 Task: In the Company metlife.com, Add note: 'Schedule a meeting with the analytics team to review campaign metrics.'. Mark checkbox to create task to follow up ': In 2 weeks'. Create task, with  description: Arrange a Call for meeting, Add due date: In 3 Business Days; Add reminder: 30 Minutes before. Set Priority Medium and add note: Review the attached proposal before the meeting and highlight the key benefits for the client.. Logged in from softage.5@softage.net
Action: Mouse moved to (81, 54)
Screenshot: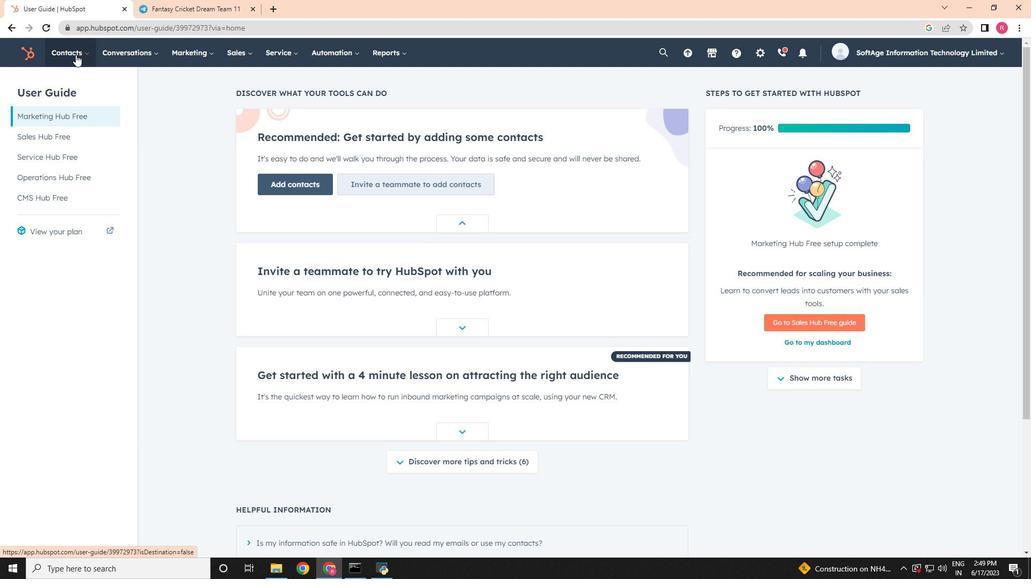 
Action: Mouse pressed left at (81, 54)
Screenshot: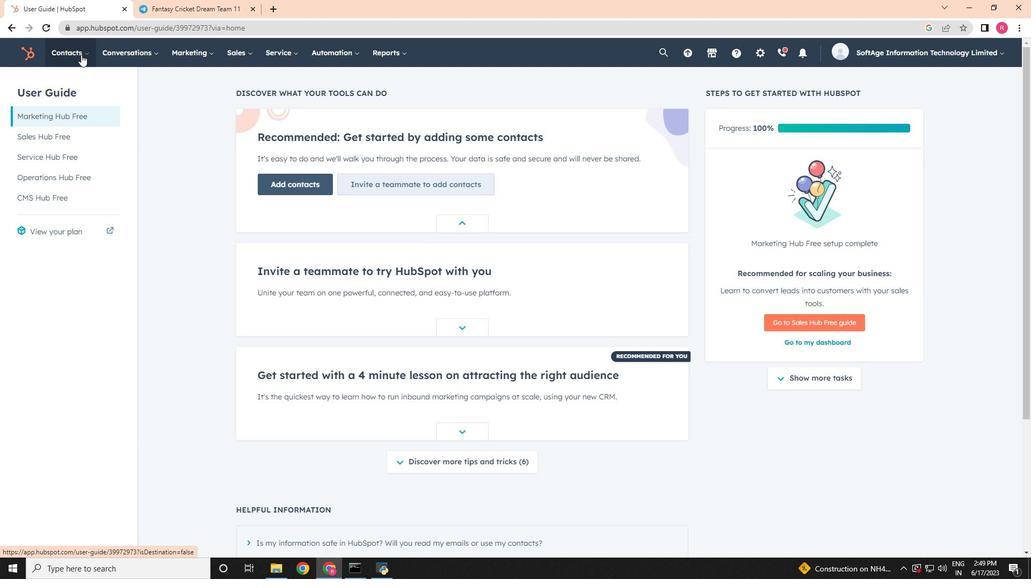 
Action: Mouse moved to (86, 99)
Screenshot: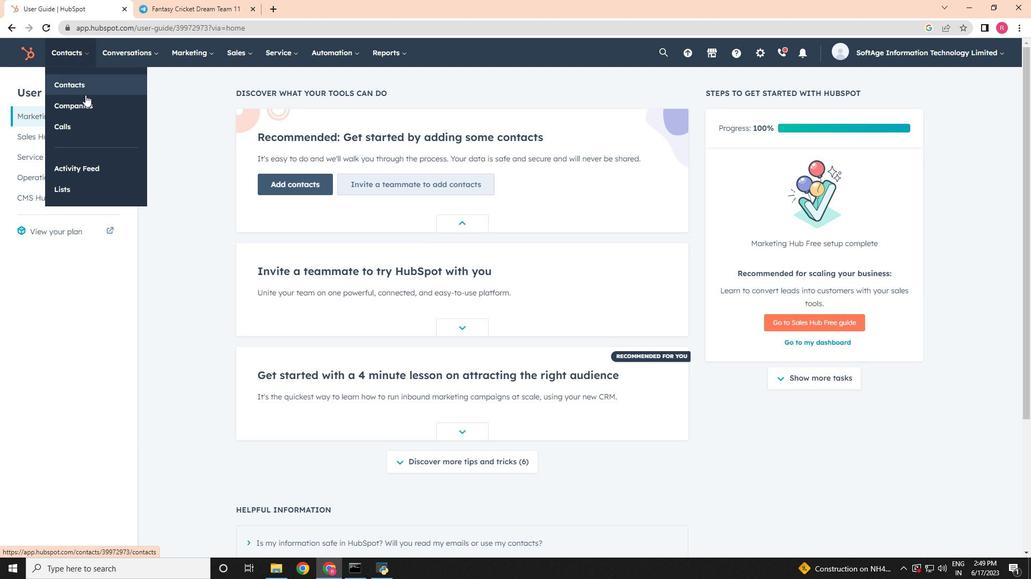 
Action: Mouse pressed left at (86, 99)
Screenshot: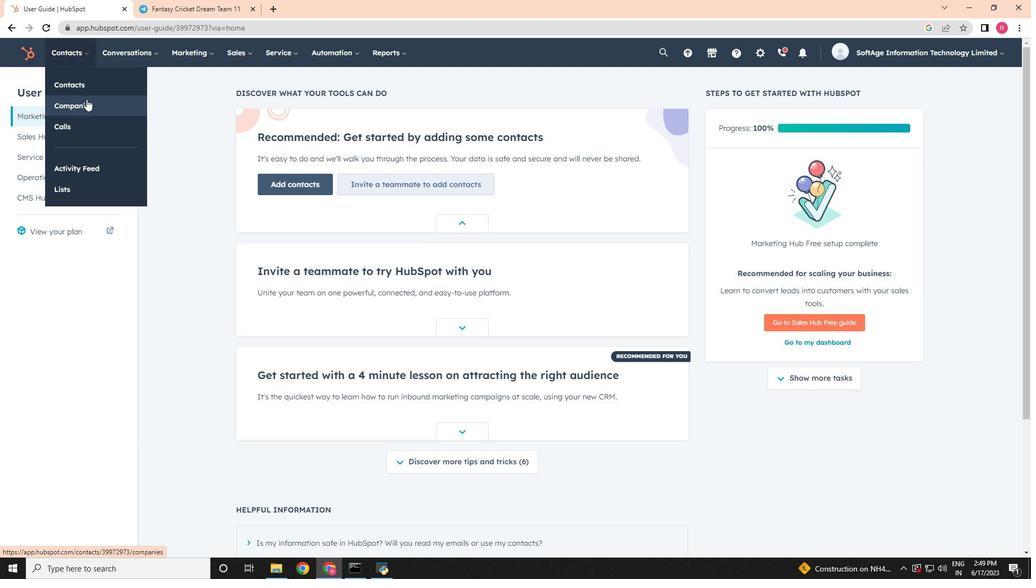 
Action: Mouse moved to (104, 175)
Screenshot: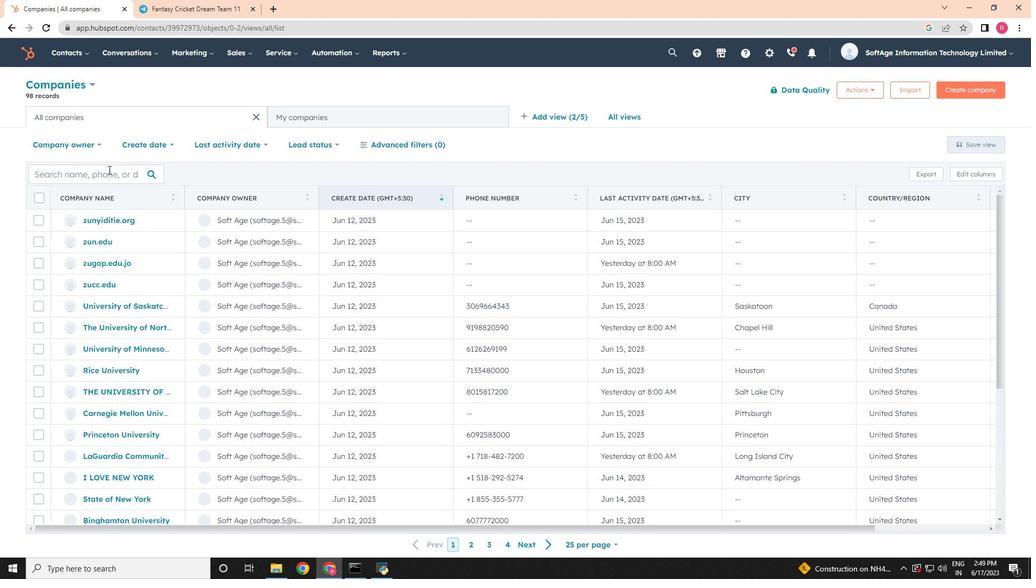 
Action: Mouse pressed left at (104, 175)
Screenshot: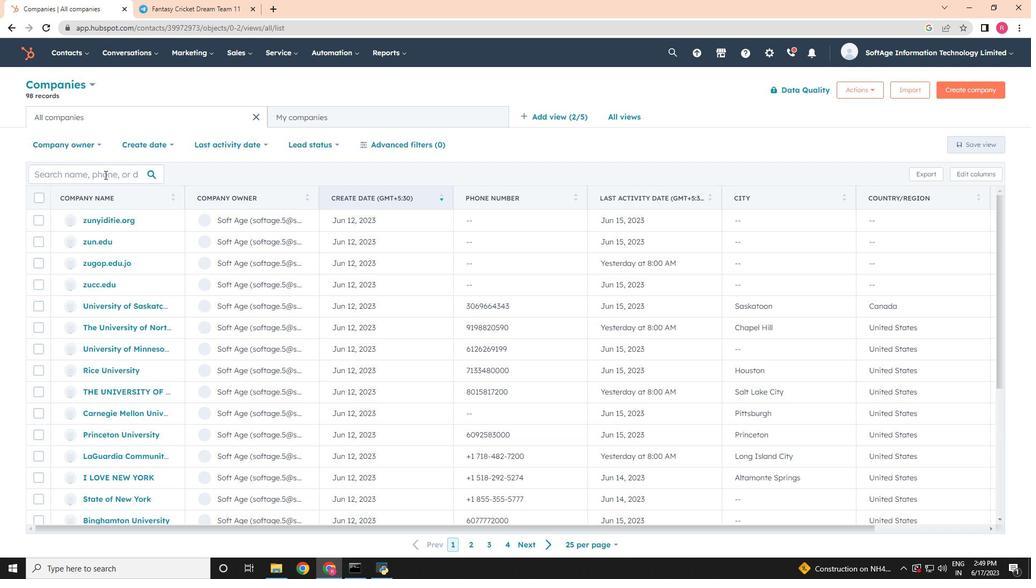 
Action: Key pressed <Key.shift>Schedu<Key.backspace><Key.backspace><Key.backspace><Key.backspace><Key.backspace><Key.backspace><Key.backspace><Key.backspace><Key.backspace><Key.backspace>metlife
Screenshot: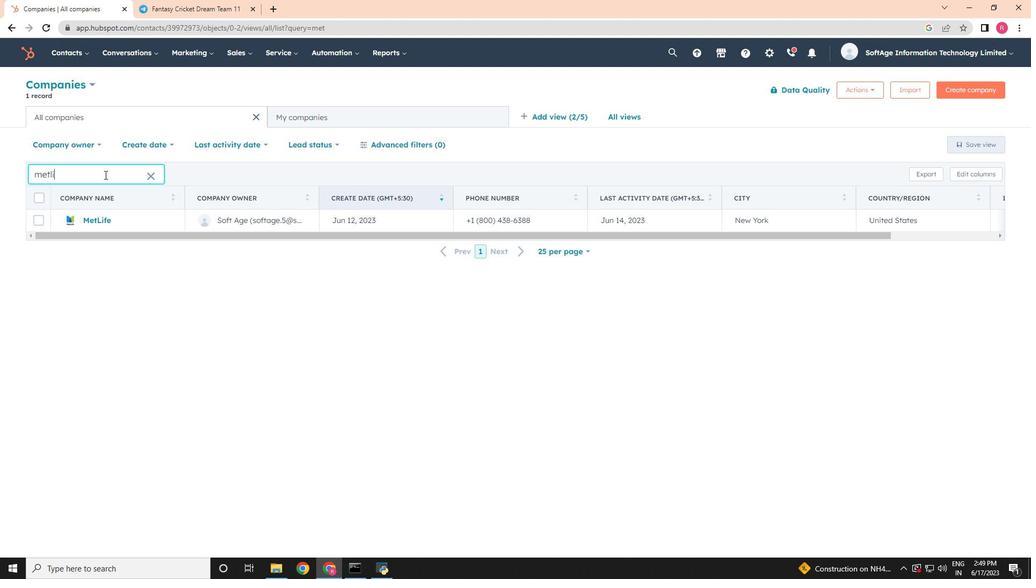 
Action: Mouse scrolled (104, 174) with delta (0, 0)
Screenshot: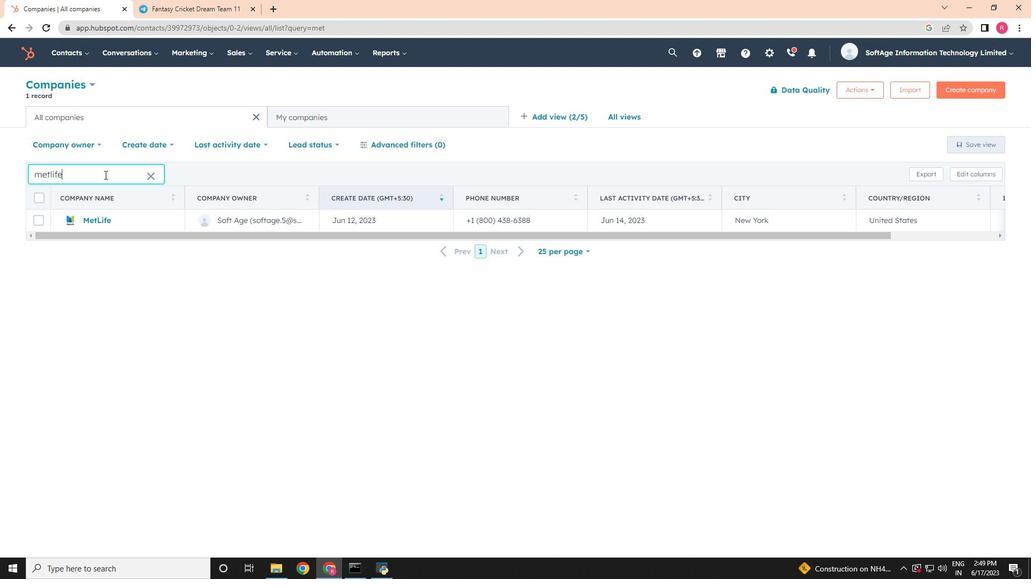 
Action: Mouse moved to (95, 219)
Screenshot: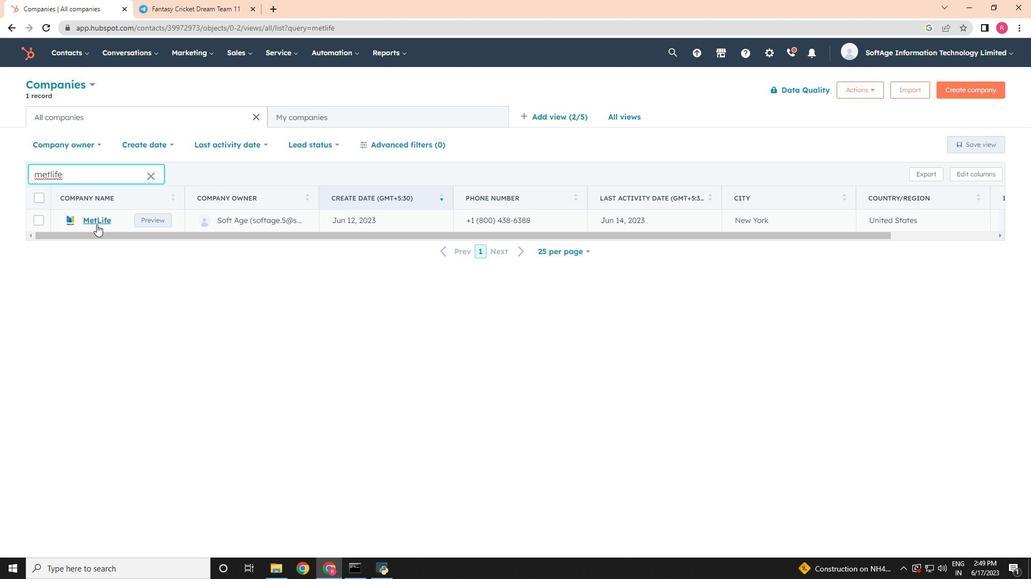 
Action: Mouse pressed left at (95, 219)
Screenshot: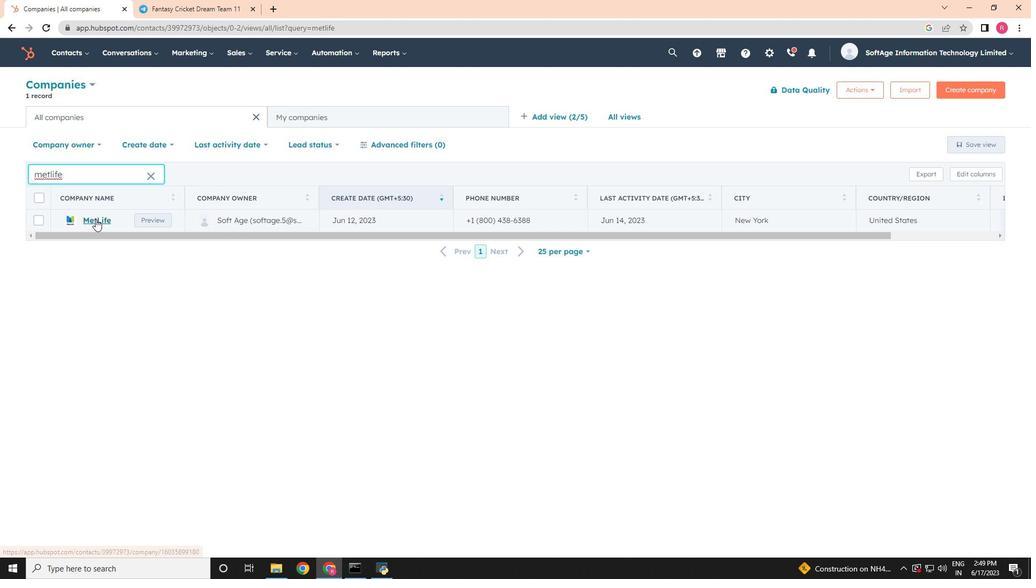 
Action: Mouse moved to (37, 180)
Screenshot: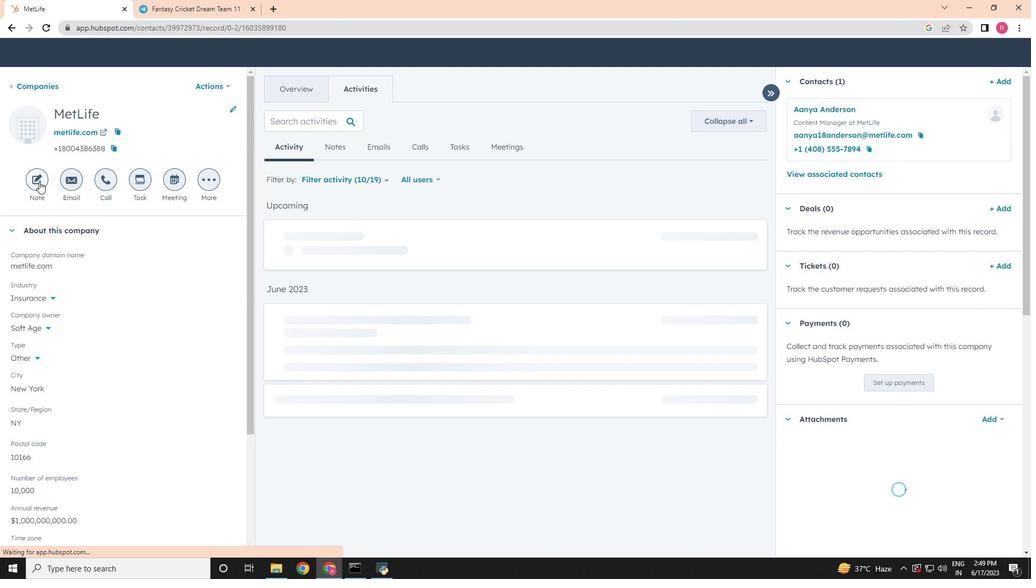 
Action: Mouse pressed left at (37, 180)
Screenshot: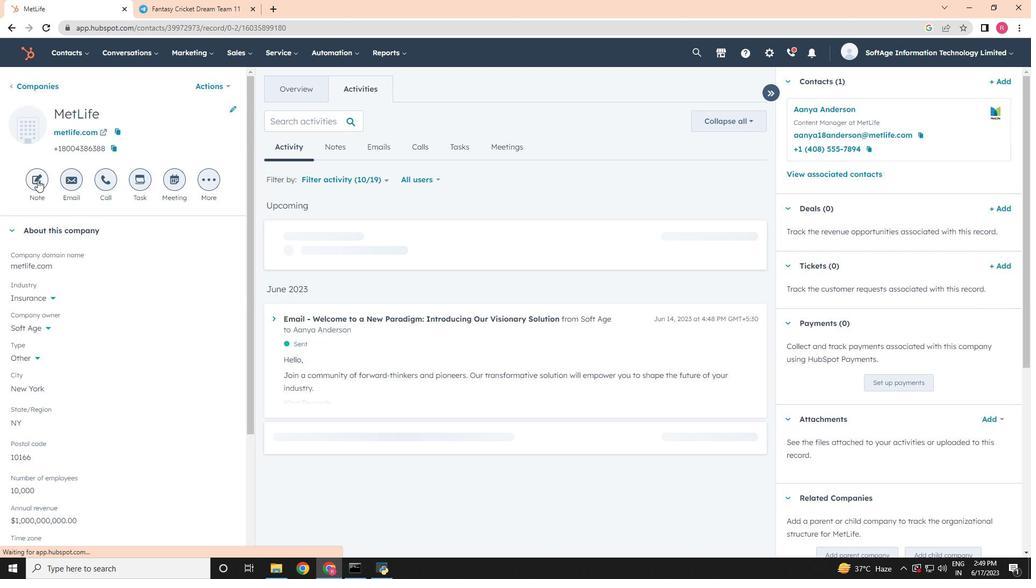 
Action: Mouse moved to (909, 323)
Screenshot: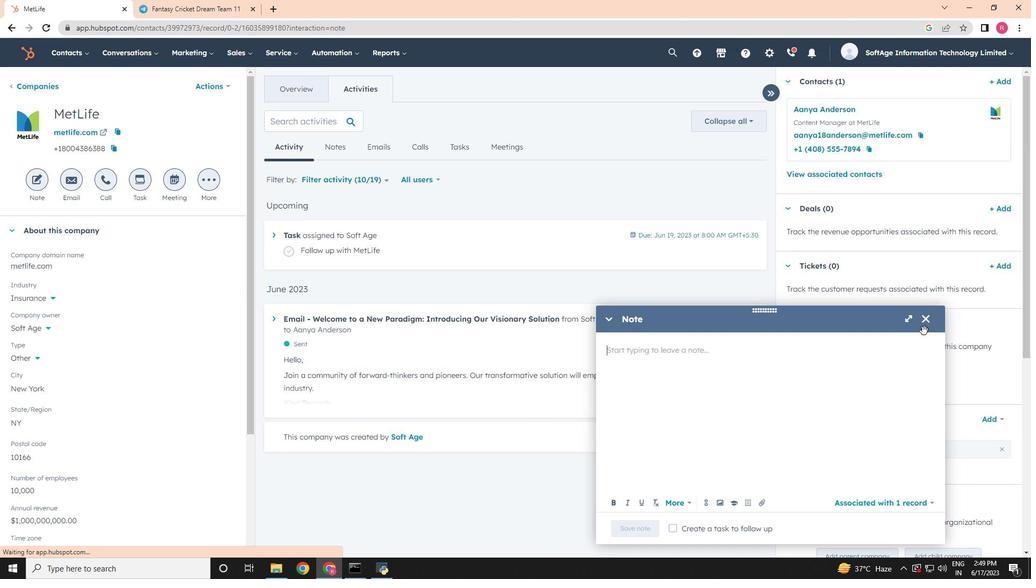 
Action: Mouse pressed left at (909, 323)
Screenshot: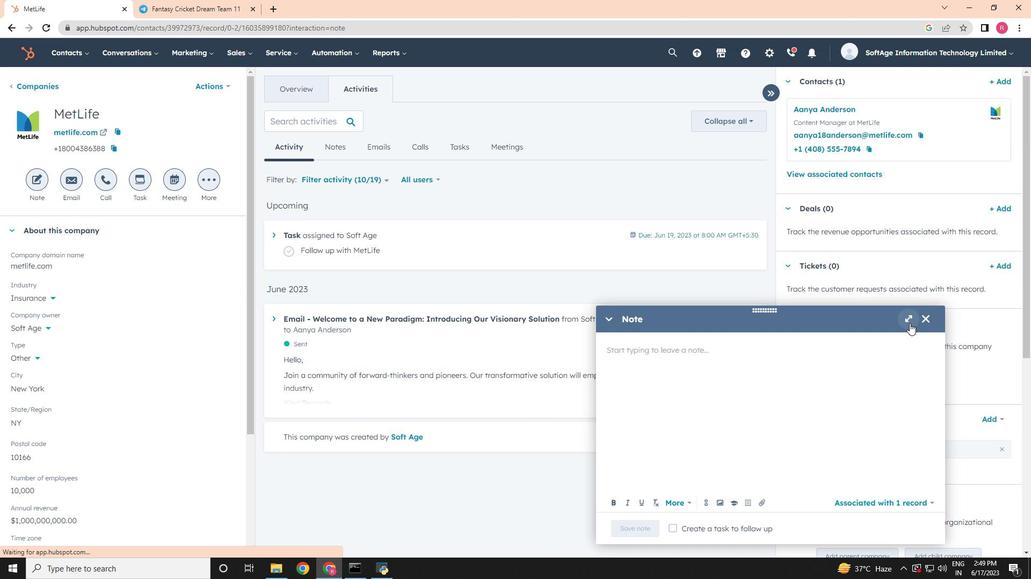 
Action: Mouse moved to (610, 311)
Screenshot: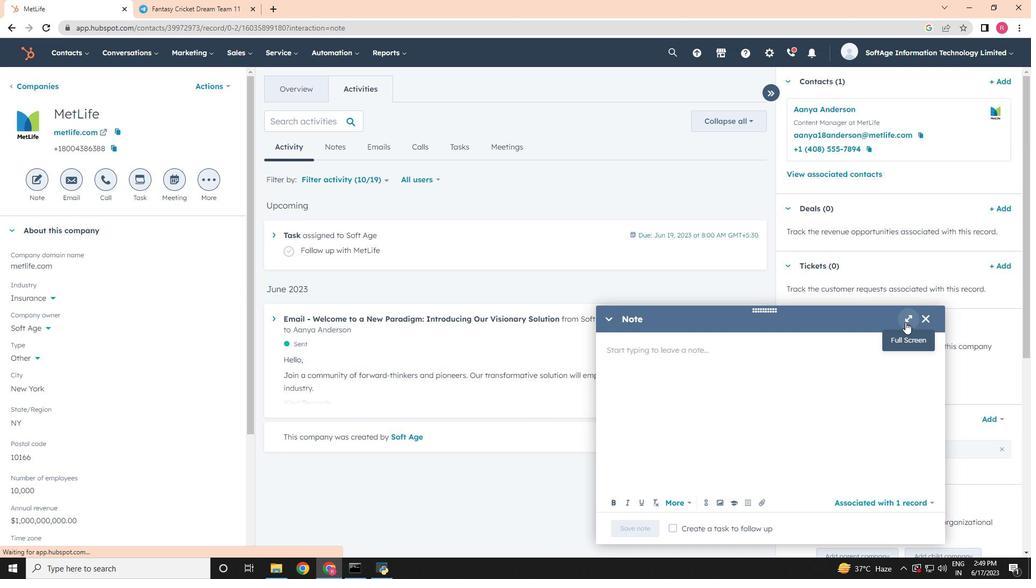 
Action: Key pressed <Key.shift>Schedule<Key.space>a<Key.space>meeting<Key.space>with<Key.space>the<Key.space>analytics<Key.space>team<Key.space>to<Key.space>review<Key.space>campaign<Key.space>meting<Key.space><Key.backspace><Key.backspace><Key.backspace><Key.backspace>rics.
Screenshot: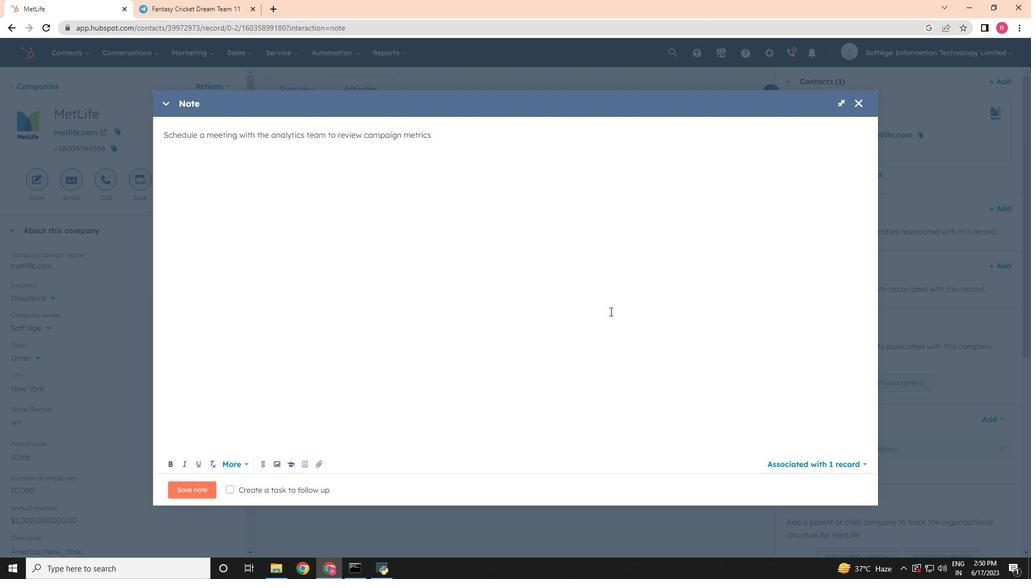
Action: Mouse moved to (226, 489)
Screenshot: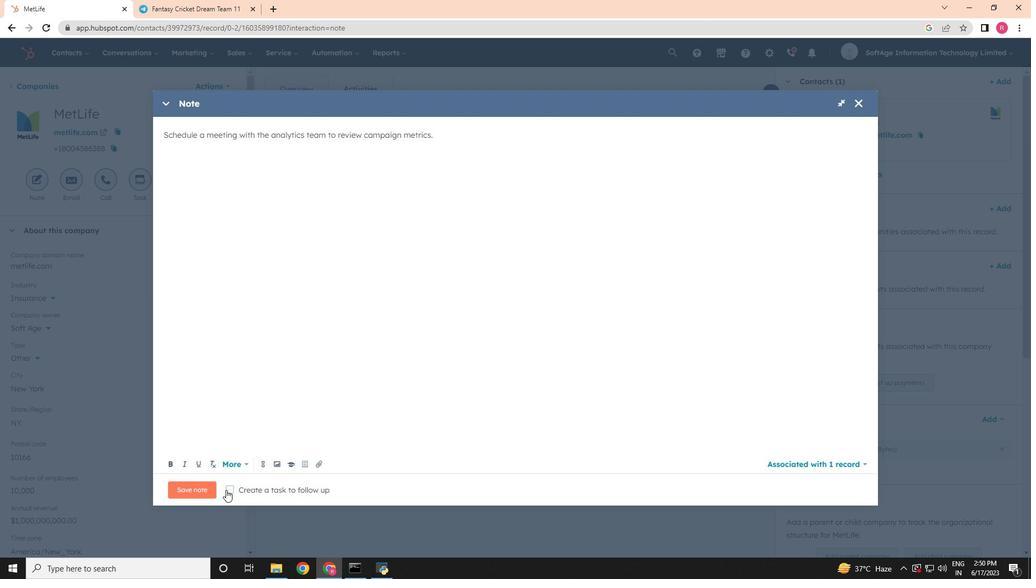 
Action: Mouse pressed left at (226, 489)
Screenshot: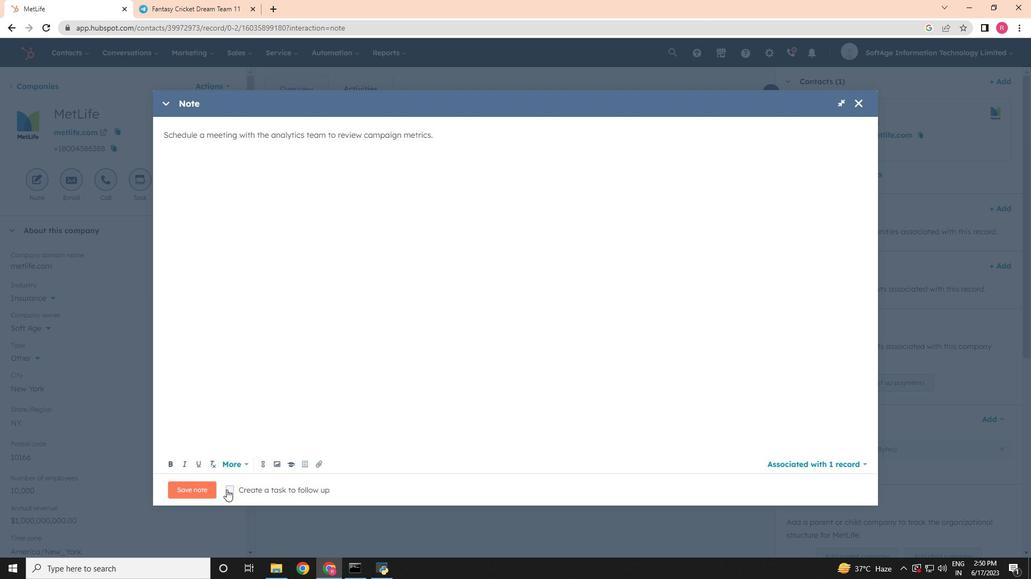 
Action: Mouse moved to (373, 492)
Screenshot: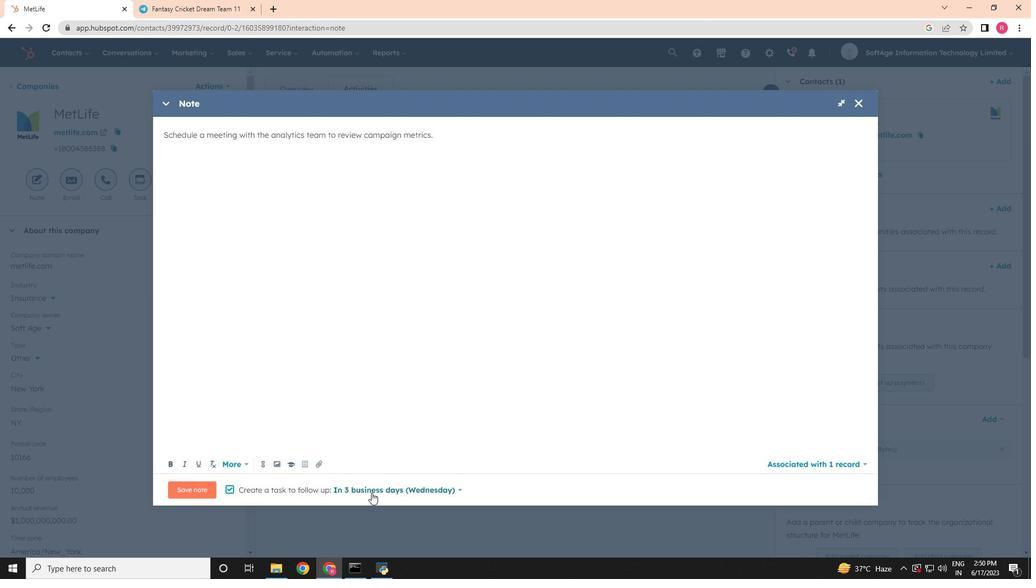 
Action: Mouse pressed left at (373, 492)
Screenshot: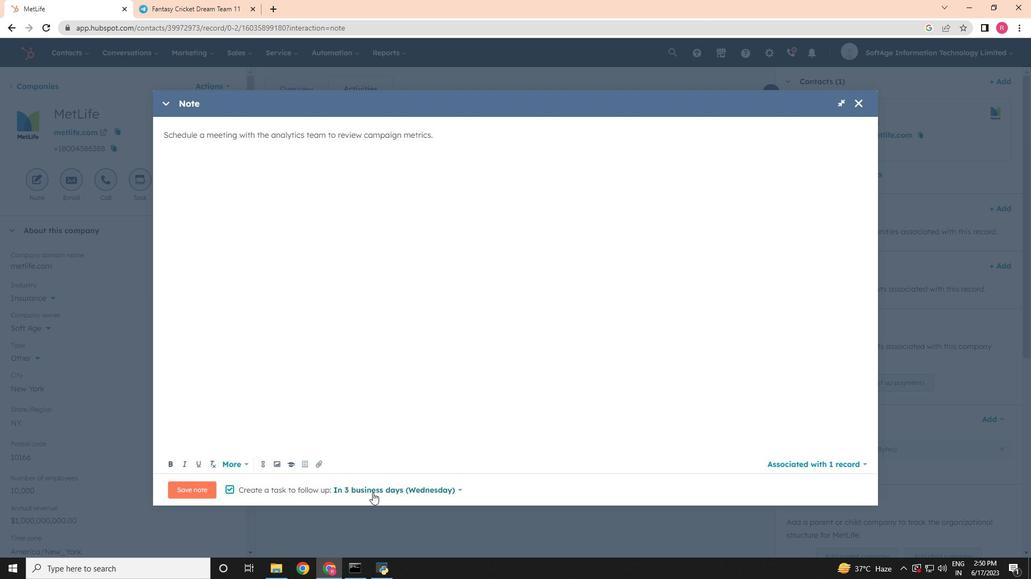 
Action: Mouse moved to (359, 423)
Screenshot: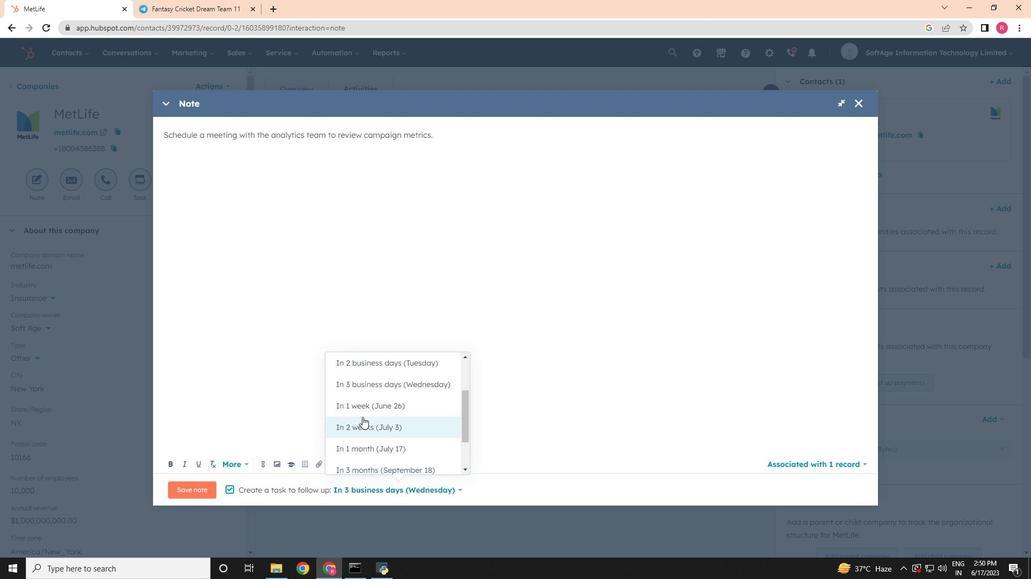 
Action: Mouse pressed left at (359, 423)
Screenshot: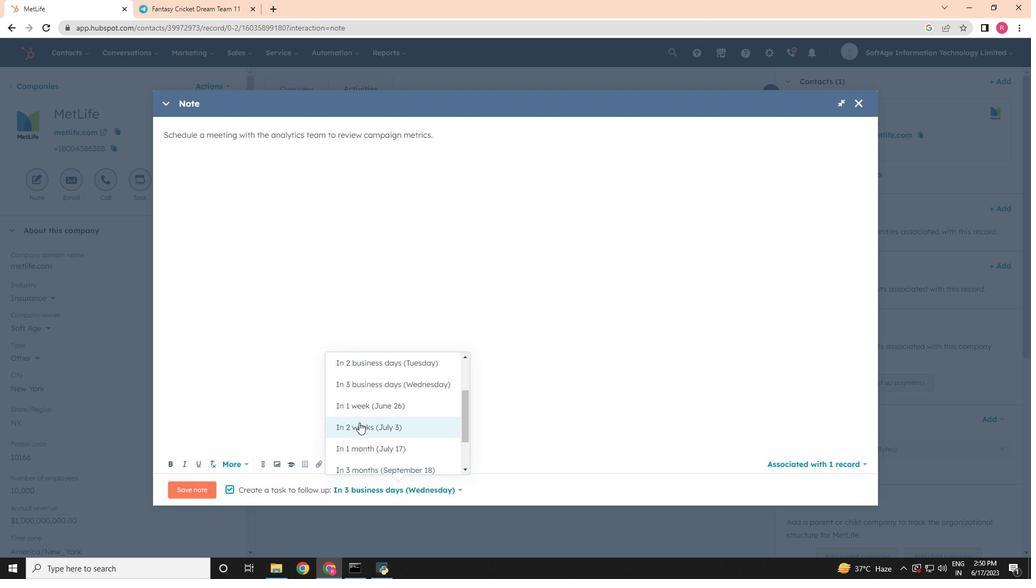 
Action: Mouse moved to (193, 490)
Screenshot: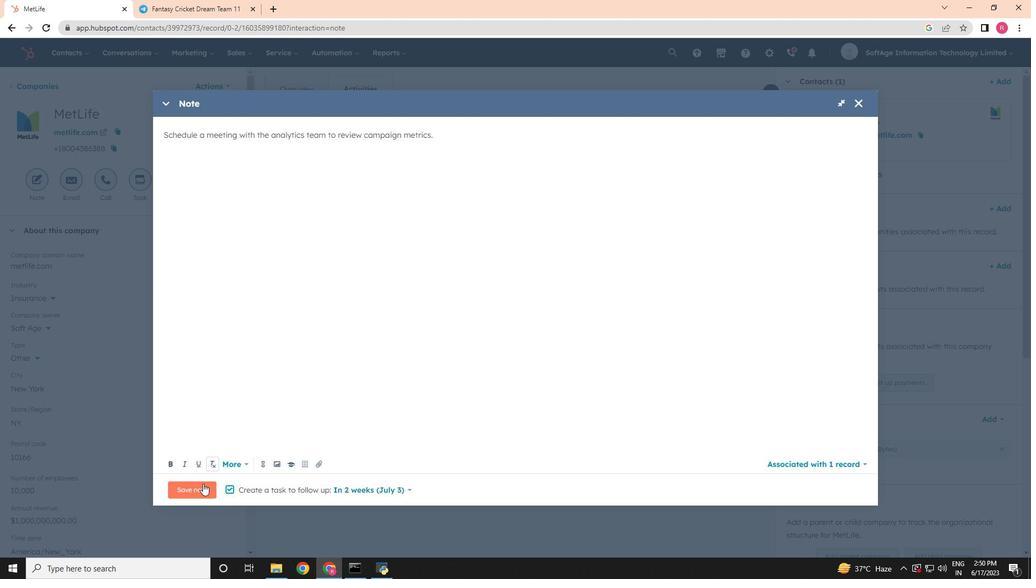 
Action: Mouse pressed left at (193, 490)
Screenshot: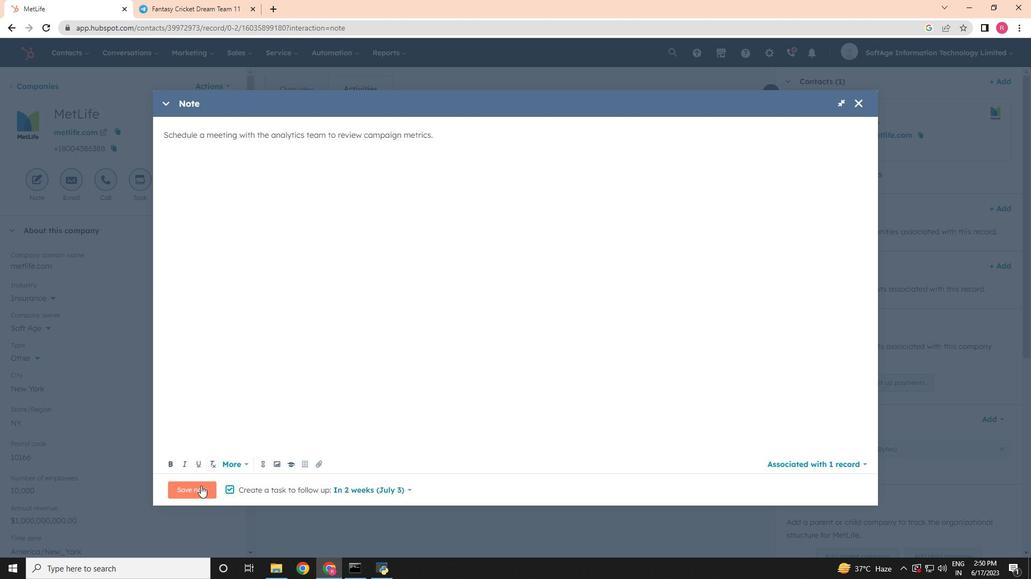
Action: Mouse moved to (133, 187)
Screenshot: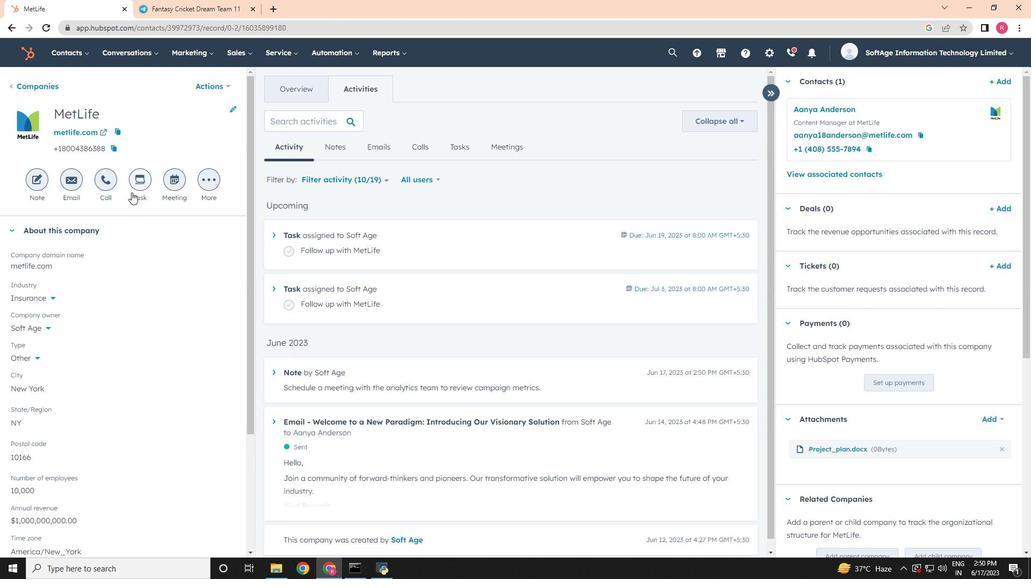 
Action: Mouse pressed left at (133, 187)
Screenshot: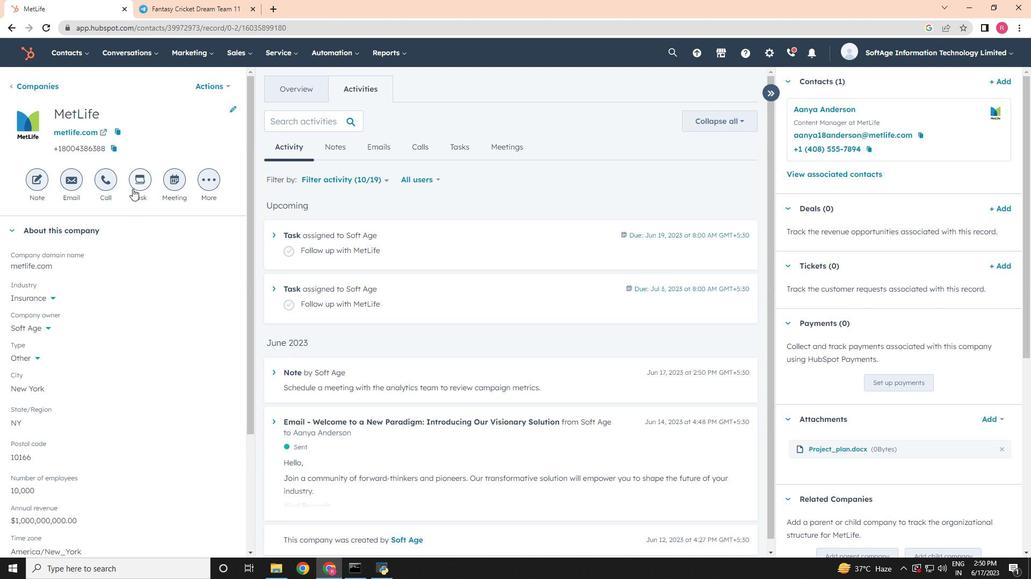 
Action: Mouse moved to (630, 300)
Screenshot: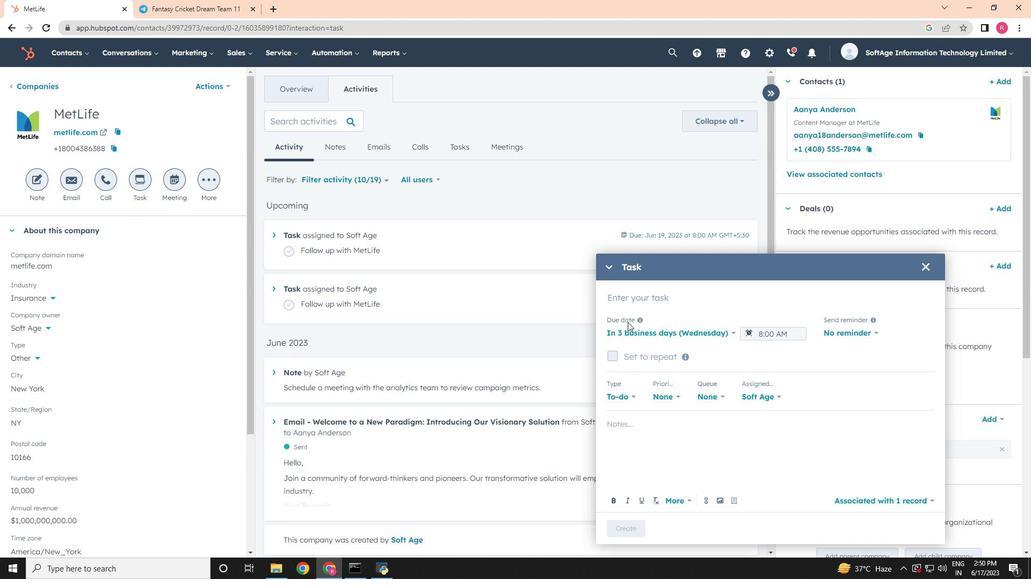
Action: Key pressed <Key.shift>Arrange<Key.space>a<Key.space>c<Key.backspace><Key.shift>Call<Key.space>for<Key.space>meeting<Key.space>
Screenshot: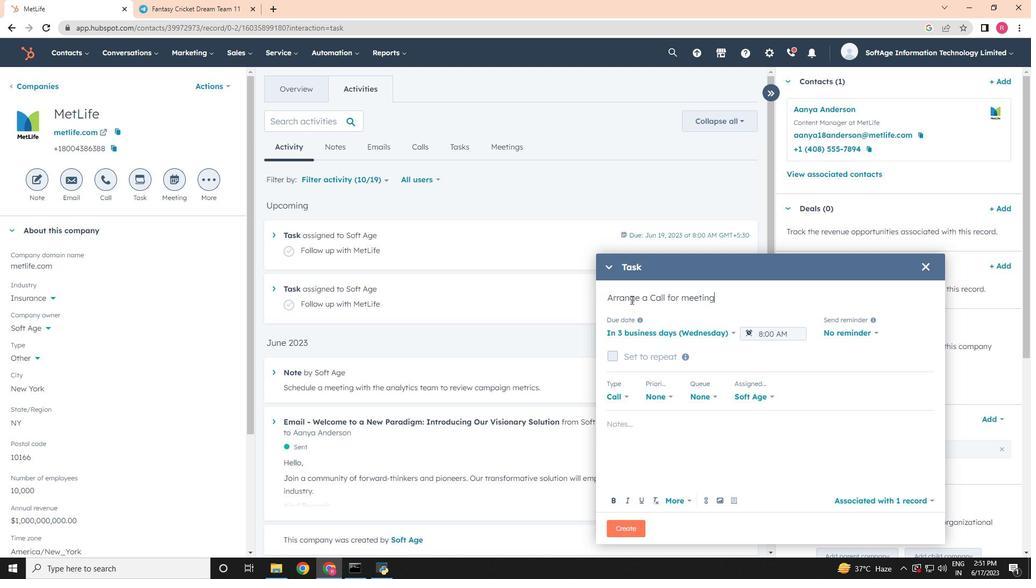 
Action: Mouse moved to (648, 327)
Screenshot: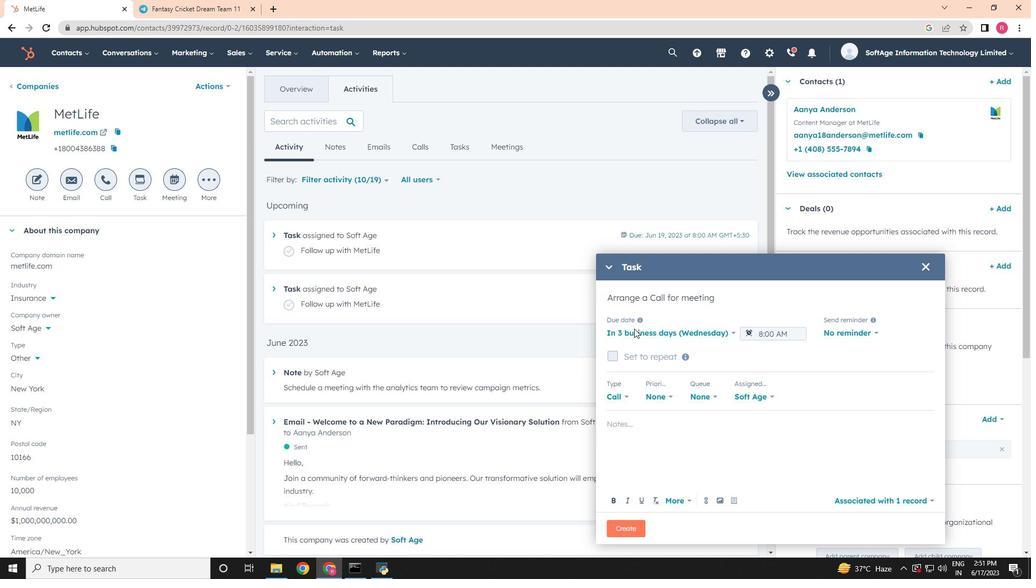 
Action: Mouse pressed left at (648, 327)
Screenshot: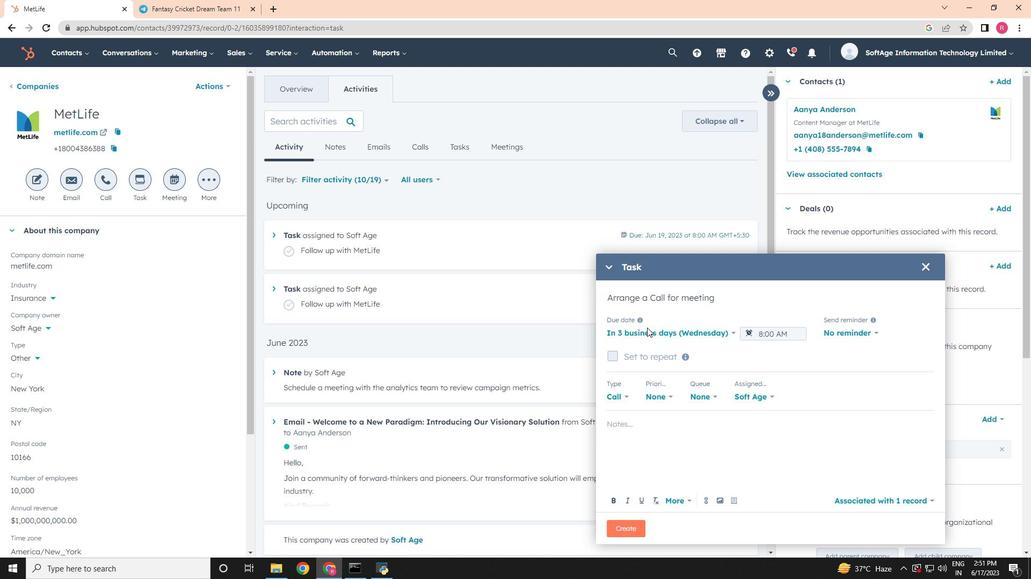 
Action: Mouse moved to (648, 330)
Screenshot: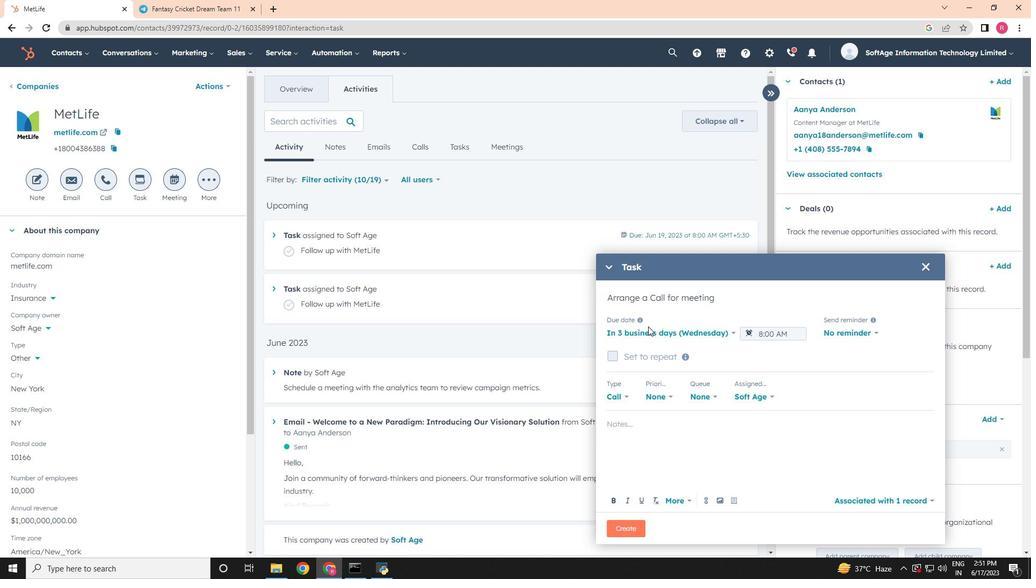 
Action: Mouse pressed left at (648, 330)
Screenshot: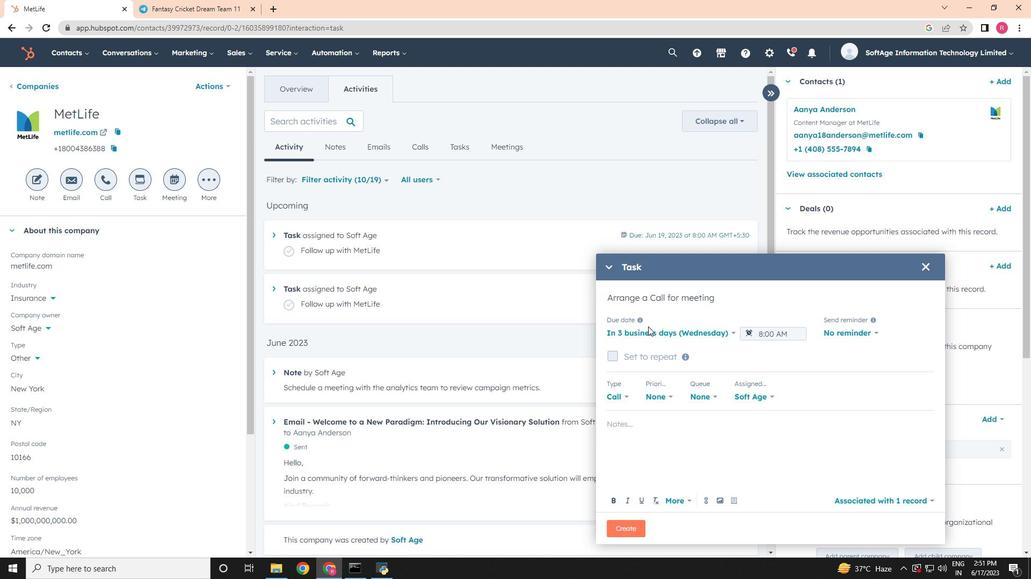 
Action: Mouse moved to (644, 387)
Screenshot: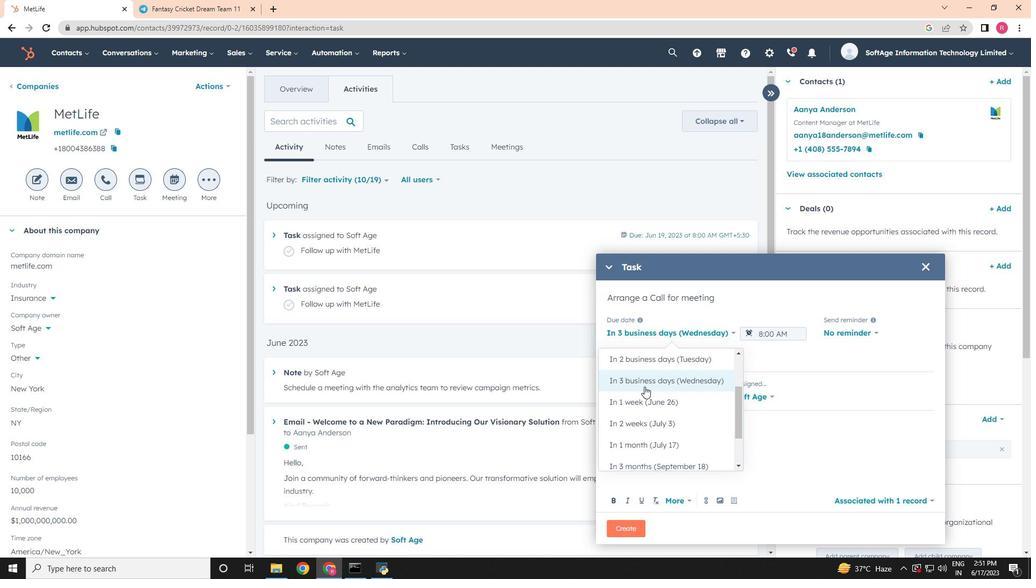 
Action: Mouse pressed left at (644, 387)
Screenshot: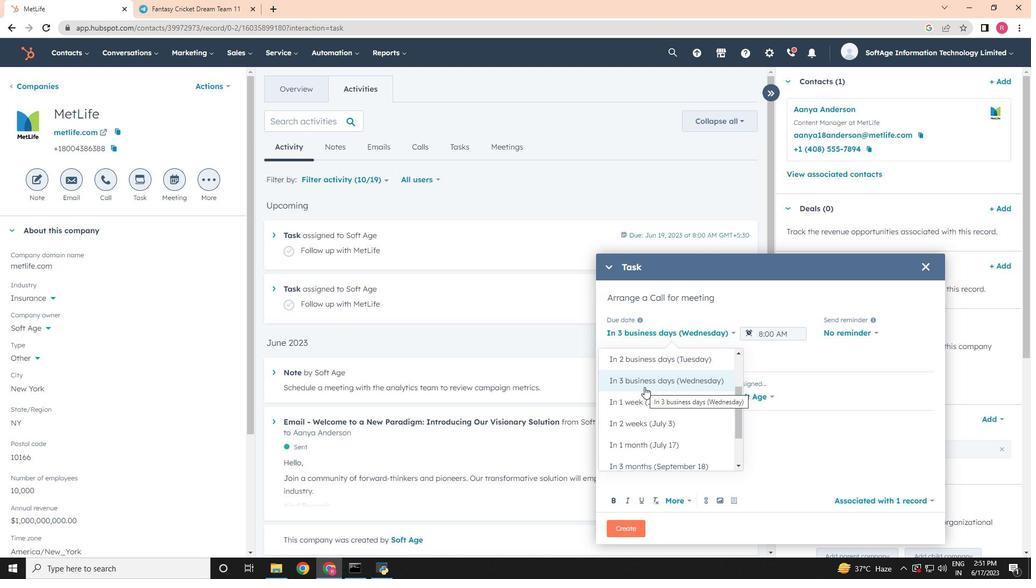 
Action: Mouse moved to (852, 334)
Screenshot: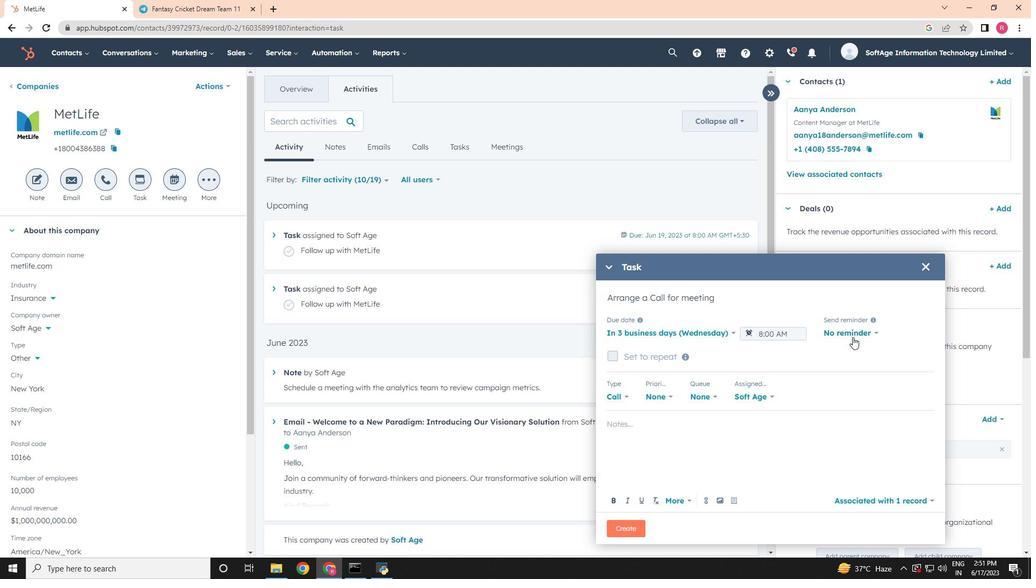 
Action: Mouse pressed left at (852, 334)
Screenshot: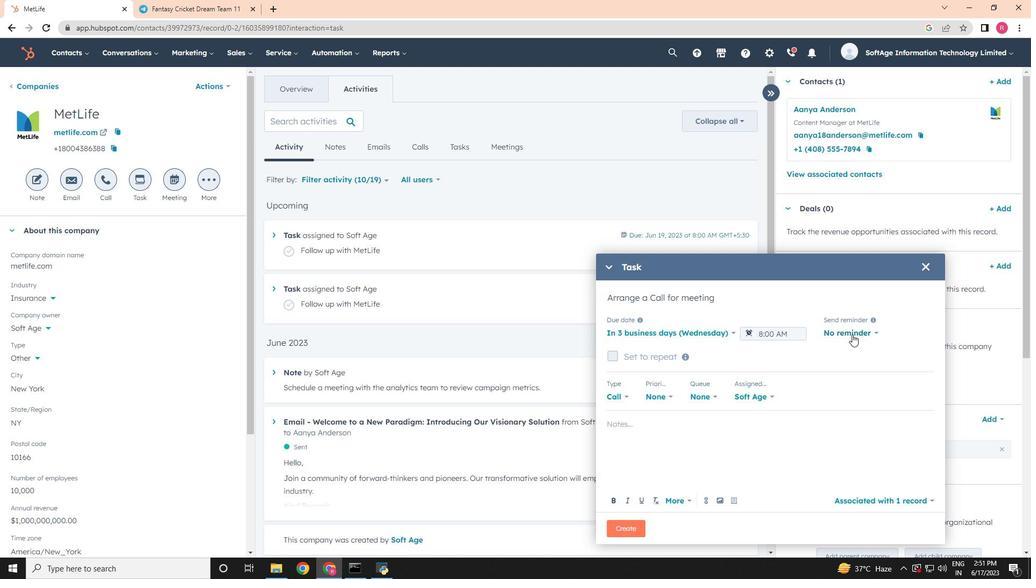 
Action: Mouse moved to (846, 396)
Screenshot: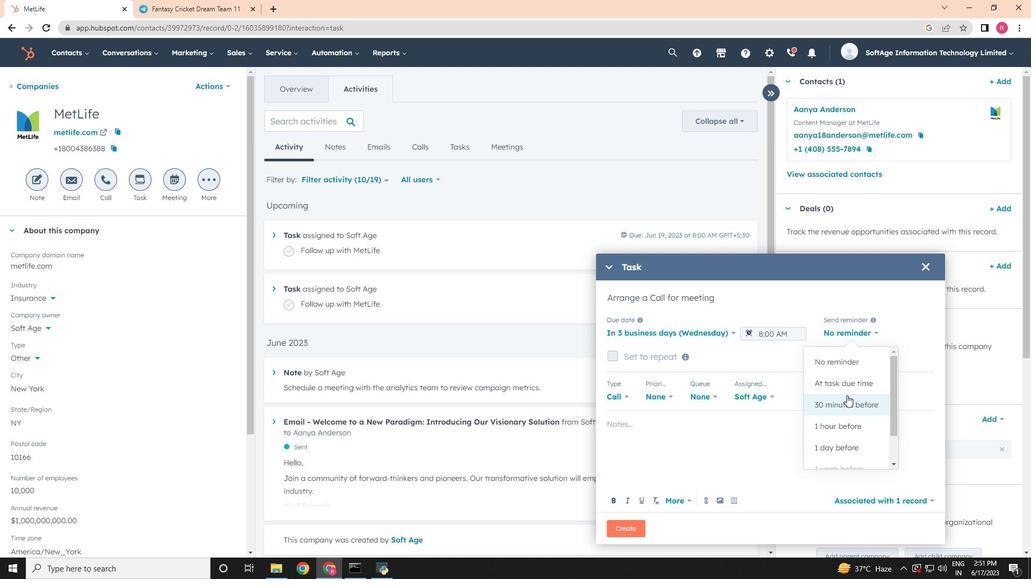 
Action: Mouse pressed left at (846, 396)
Screenshot: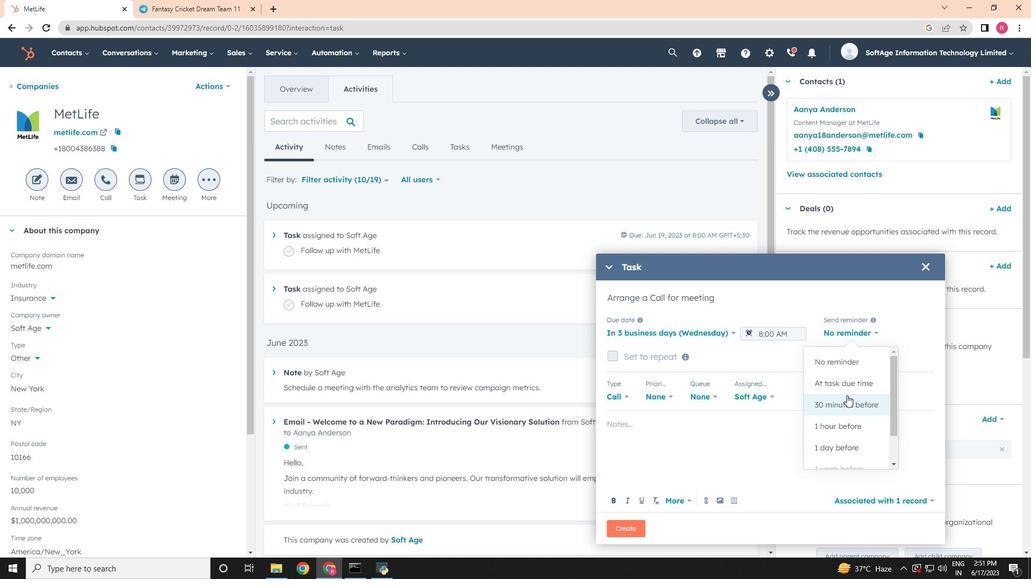
Action: Mouse moved to (640, 428)
Screenshot: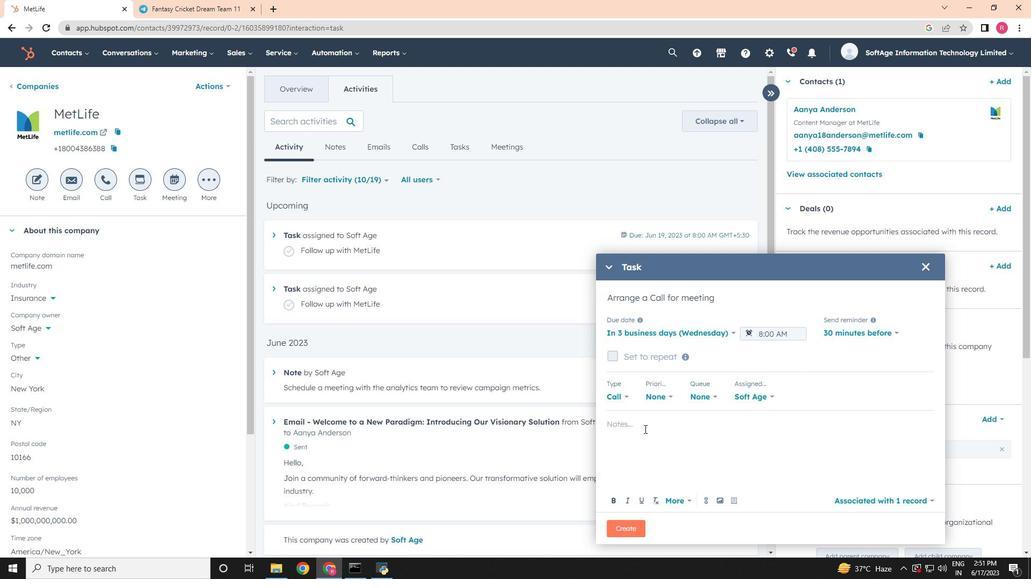
Action: Mouse pressed left at (640, 428)
Screenshot: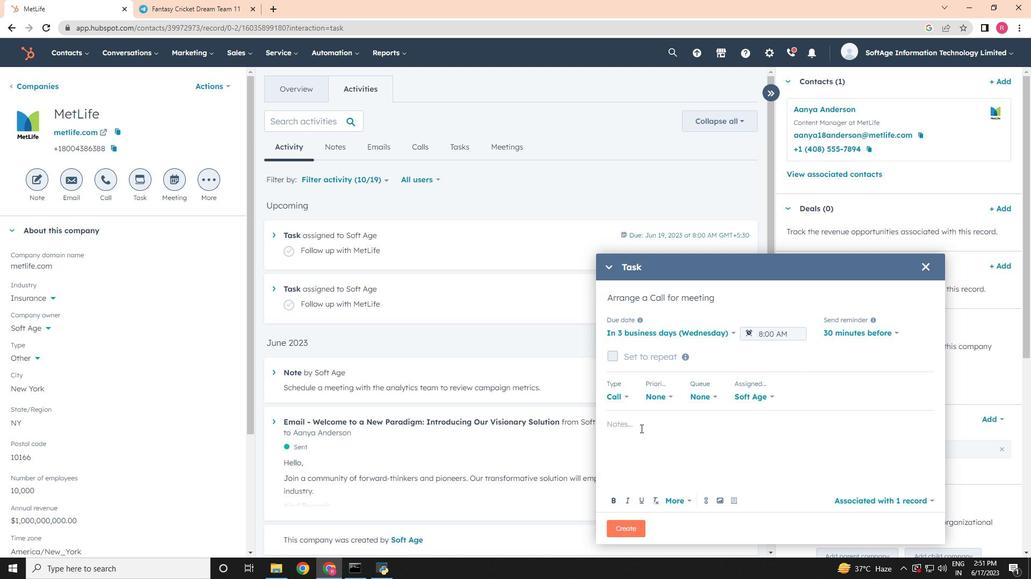 
Action: Mouse moved to (652, 397)
Screenshot: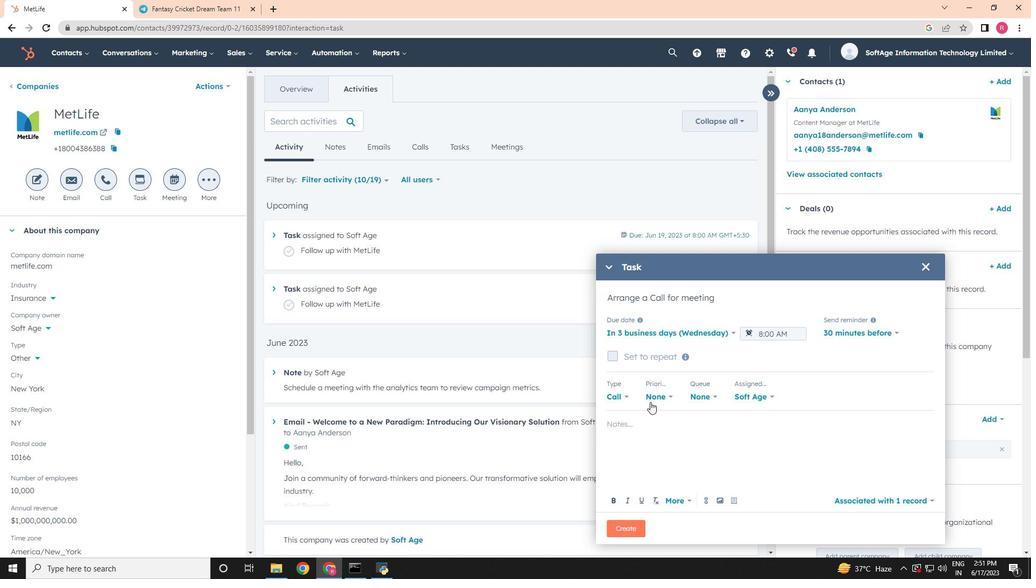 
Action: Mouse pressed left at (652, 397)
Screenshot: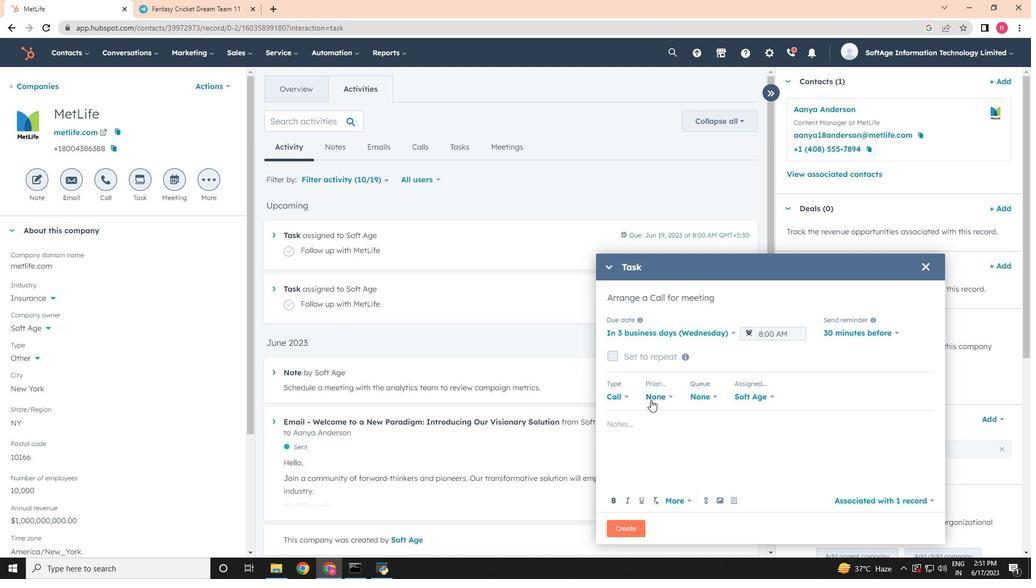 
Action: Mouse moved to (665, 468)
Screenshot: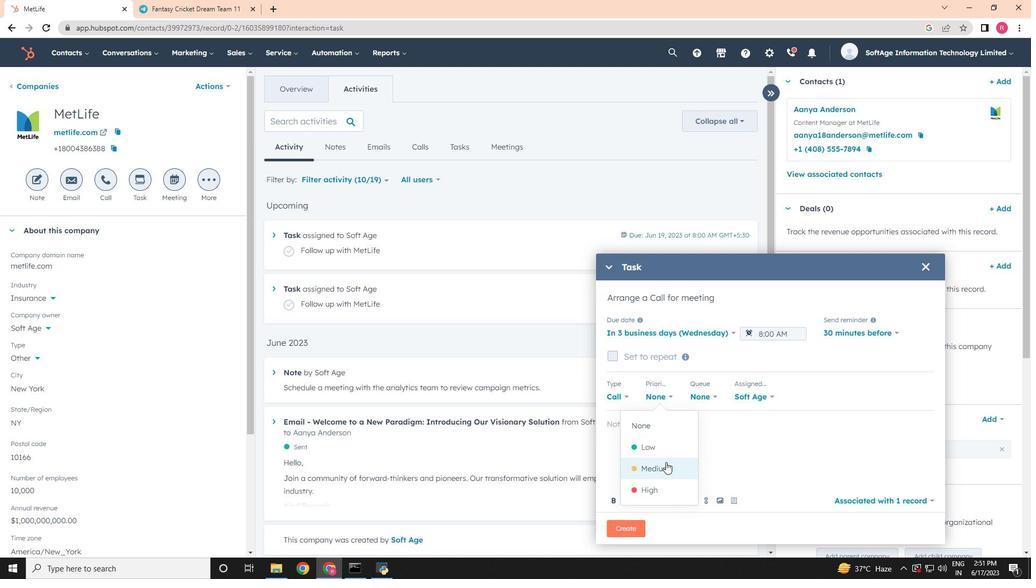 
Action: Mouse pressed left at (665, 468)
Screenshot: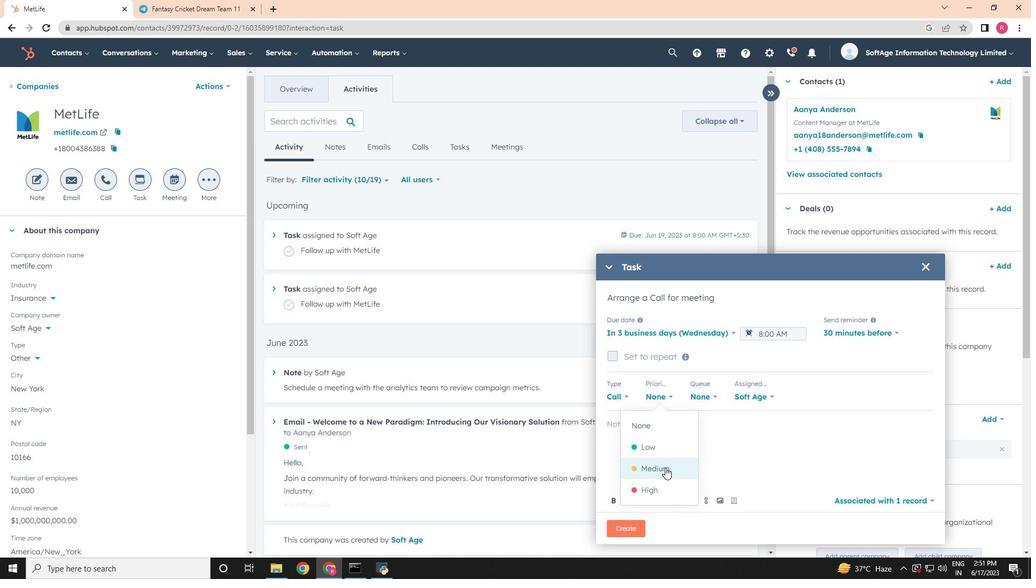
Action: Mouse moved to (642, 448)
Screenshot: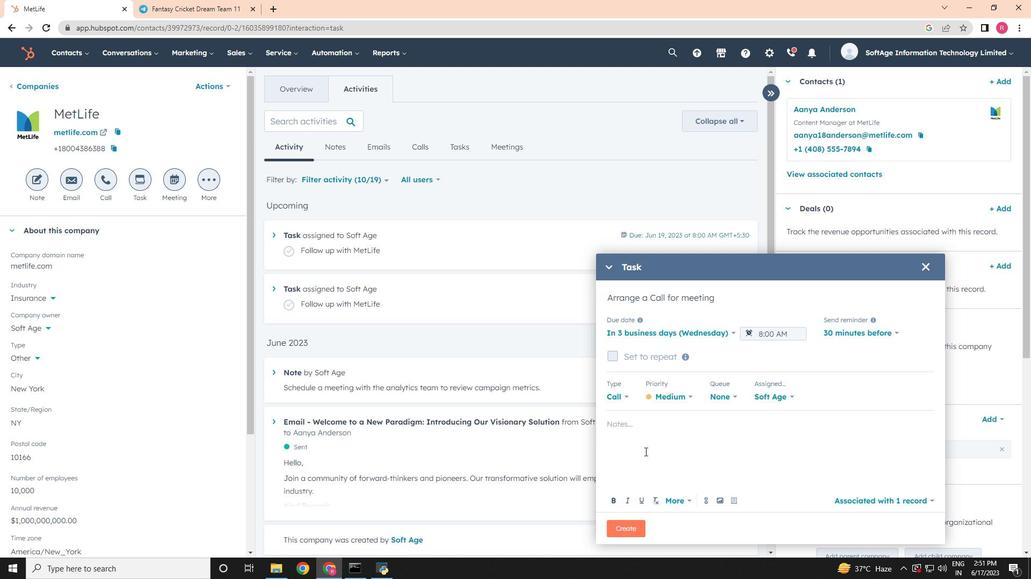 
Action: Mouse pressed left at (642, 448)
Screenshot: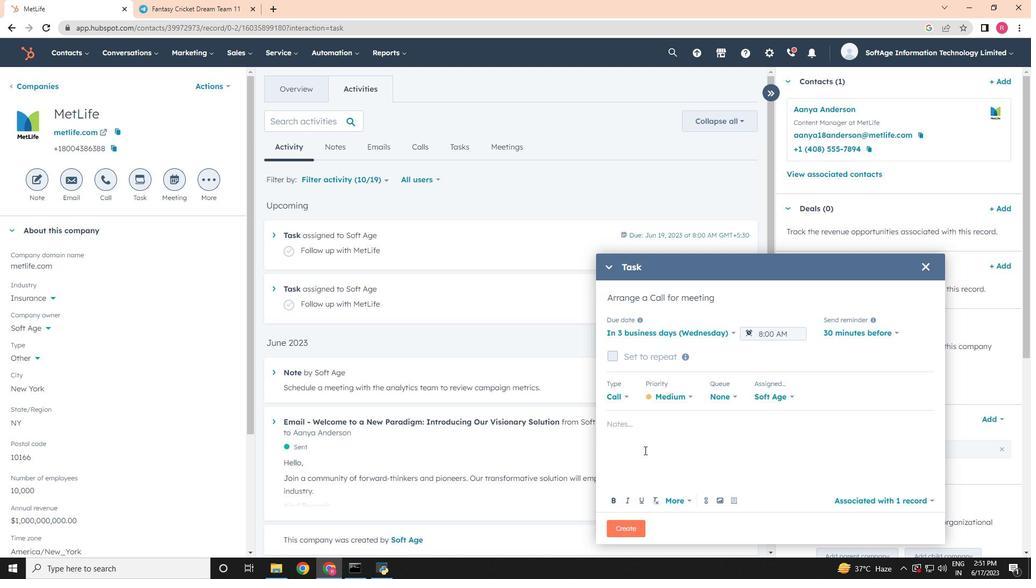 
Action: Key pressed <Key.shift>Review<Key.space>the<Key.space>attached<Key.space>proposal<Key.space>before<Key.space>the<Key.space>meeting<Key.space>and<Key.space>highlight<Key.space>the<Key.space>key<Key.space>benefits<Key.space>for<Key.space>the<Key.space>client..
Screenshot: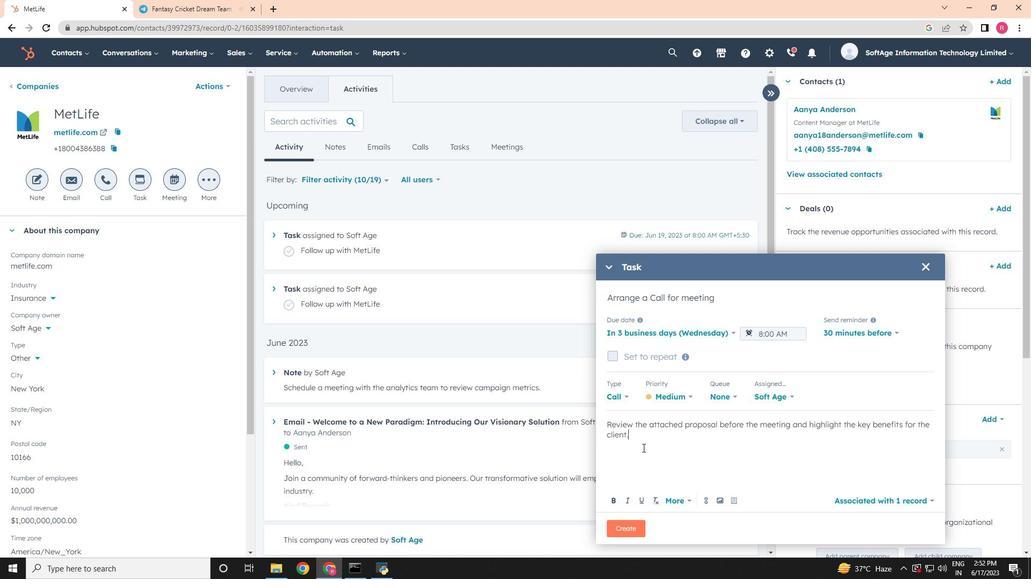
Action: Mouse moved to (637, 526)
Screenshot: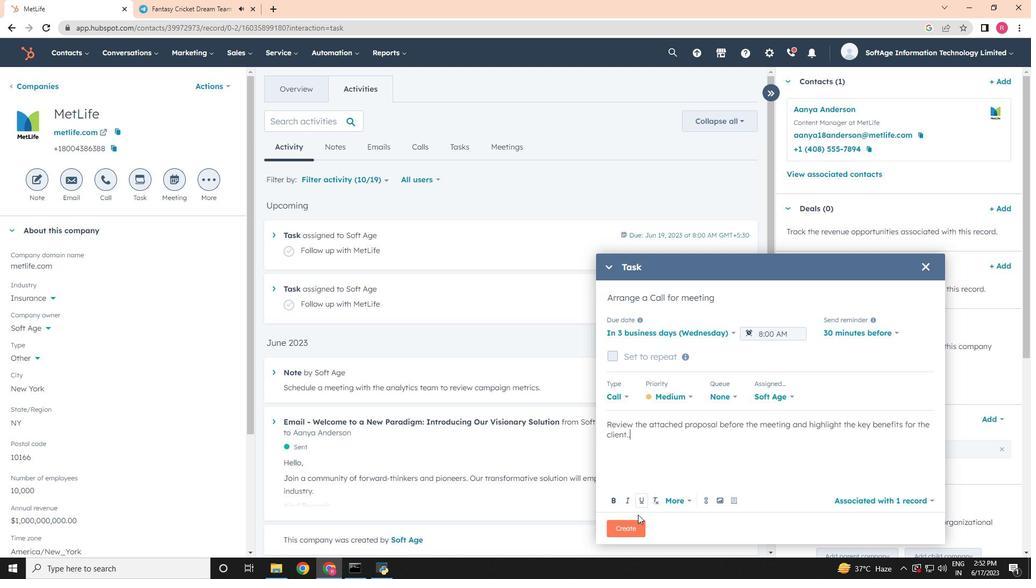 
Action: Mouse pressed left at (637, 526)
Screenshot: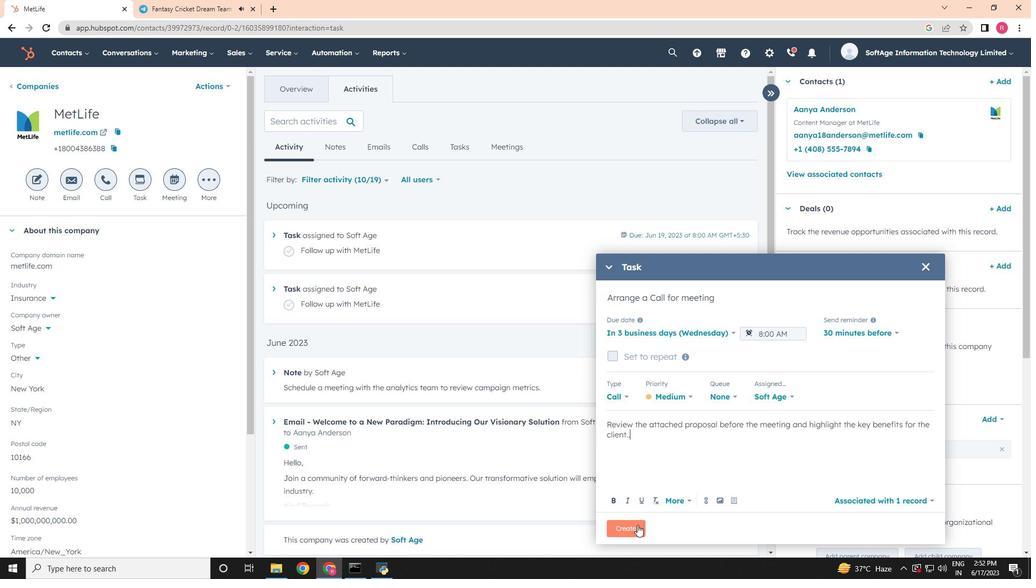 
Action: Mouse moved to (622, 525)
Screenshot: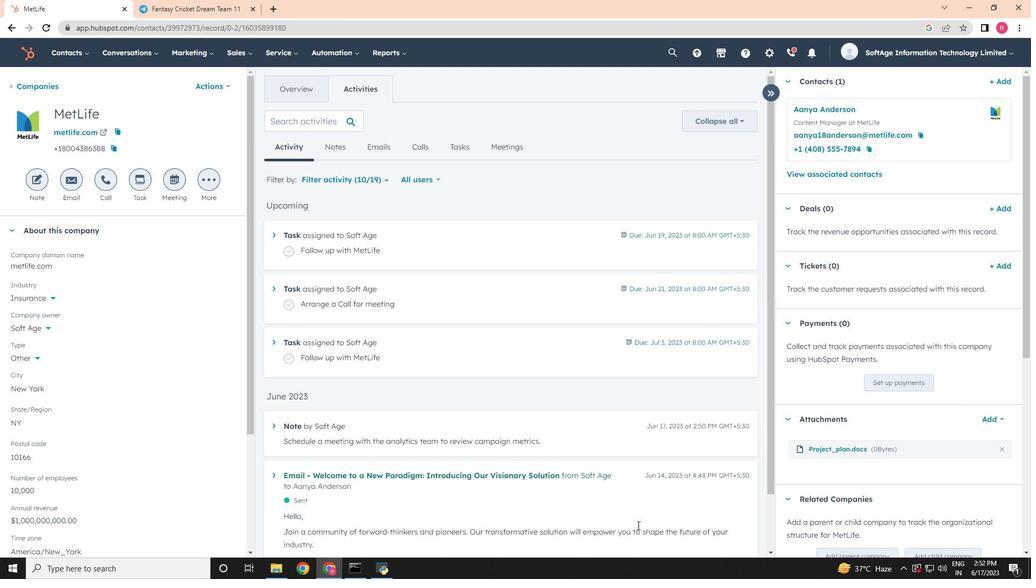 
